 Task: Check learn how in Phone calendar.
Action: Mouse moved to (669, 84)
Screenshot: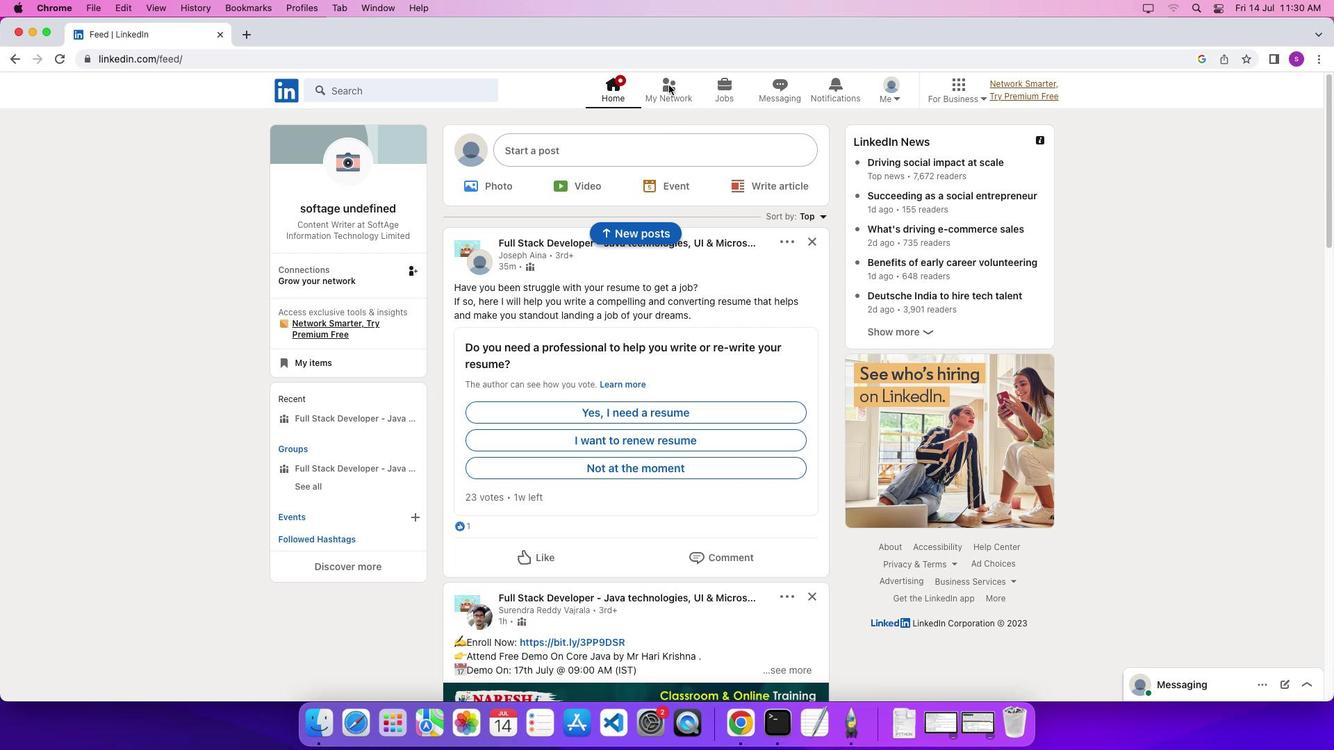 
Action: Mouse pressed left at (669, 84)
Screenshot: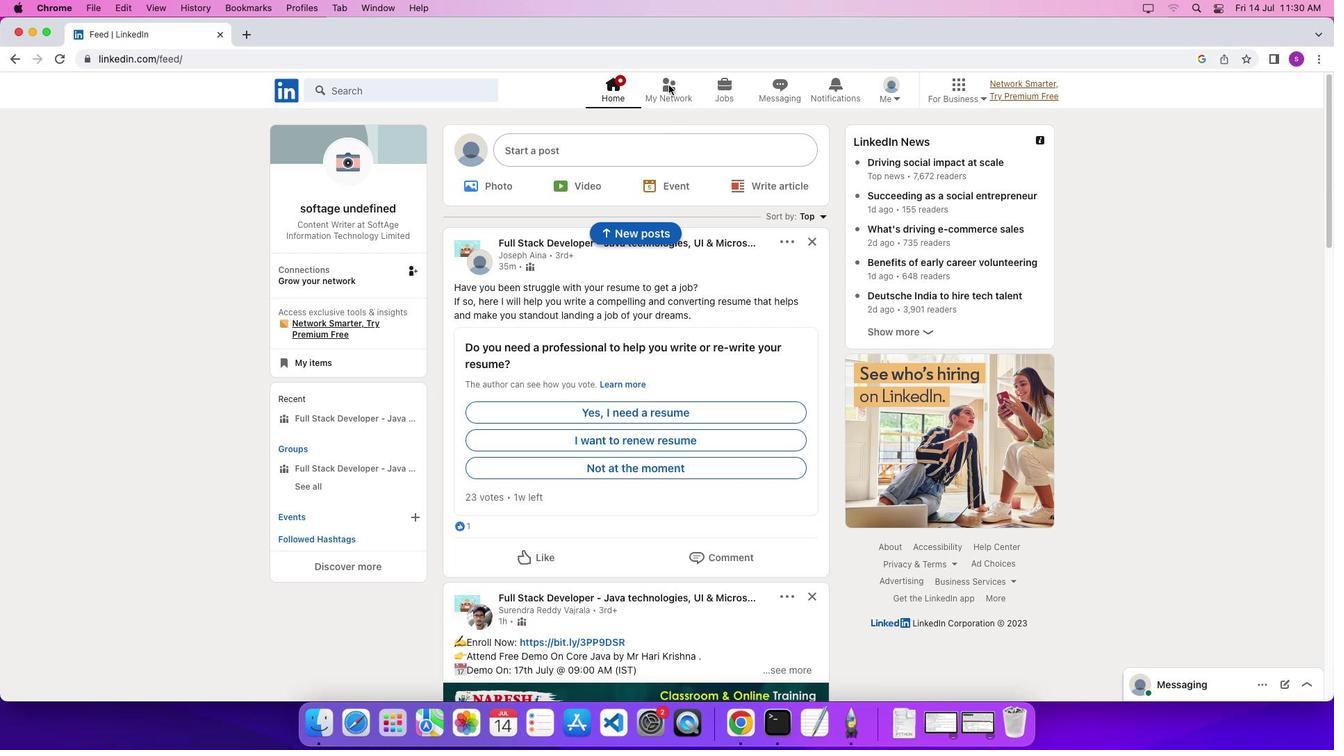 
Action: Mouse pressed left at (669, 84)
Screenshot: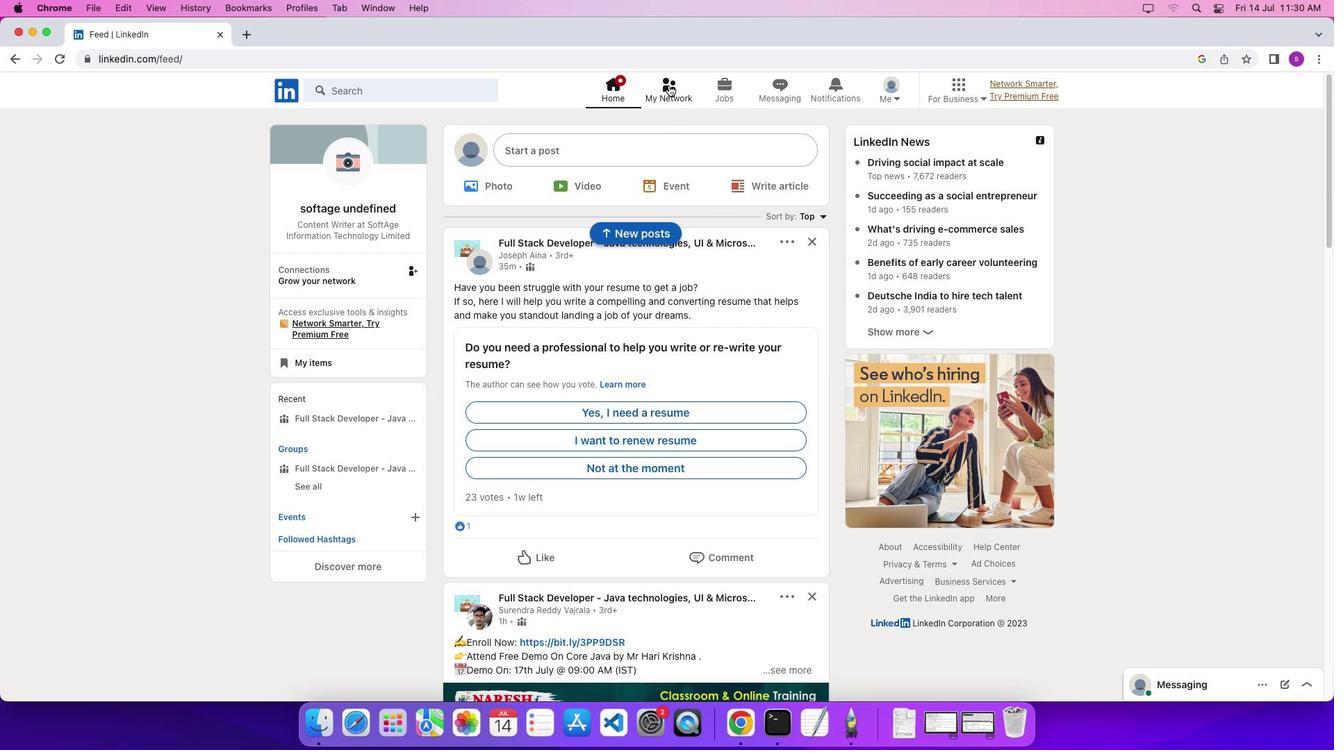 
Action: Mouse moved to (344, 188)
Screenshot: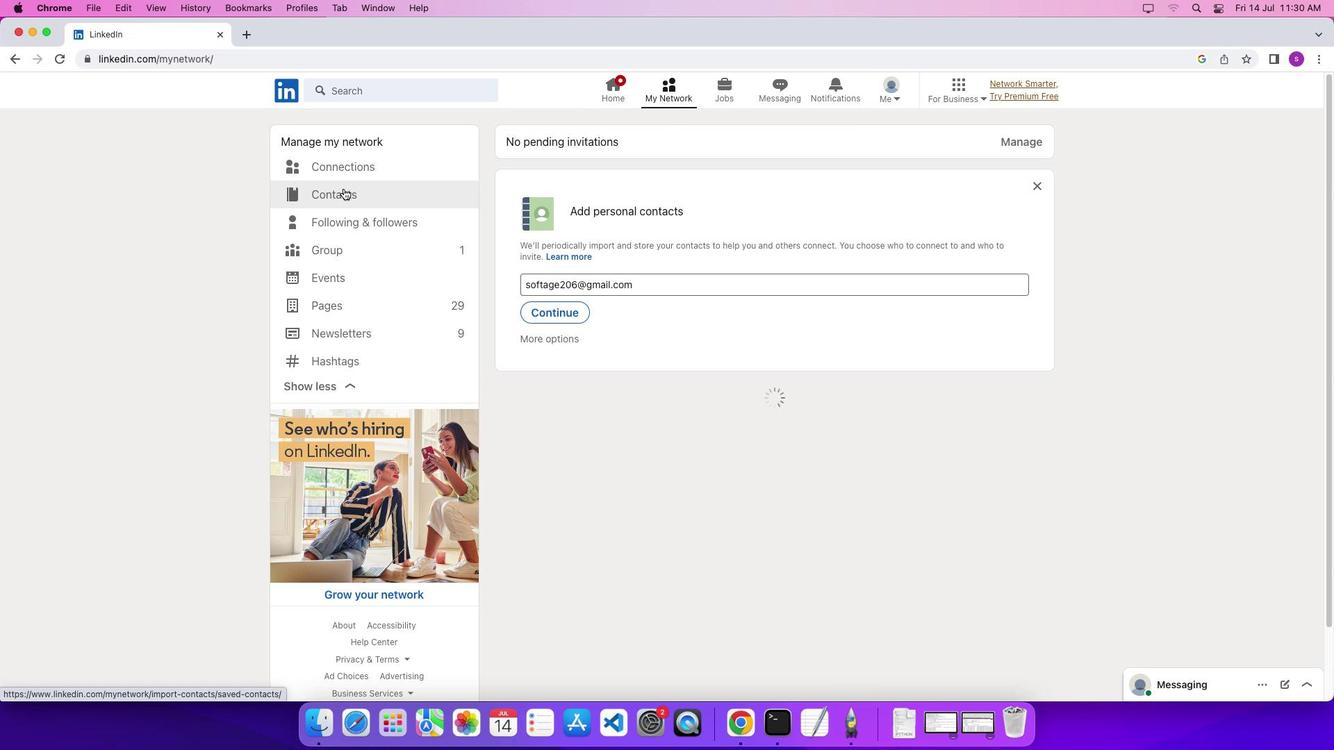 
Action: Mouse pressed left at (344, 188)
Screenshot: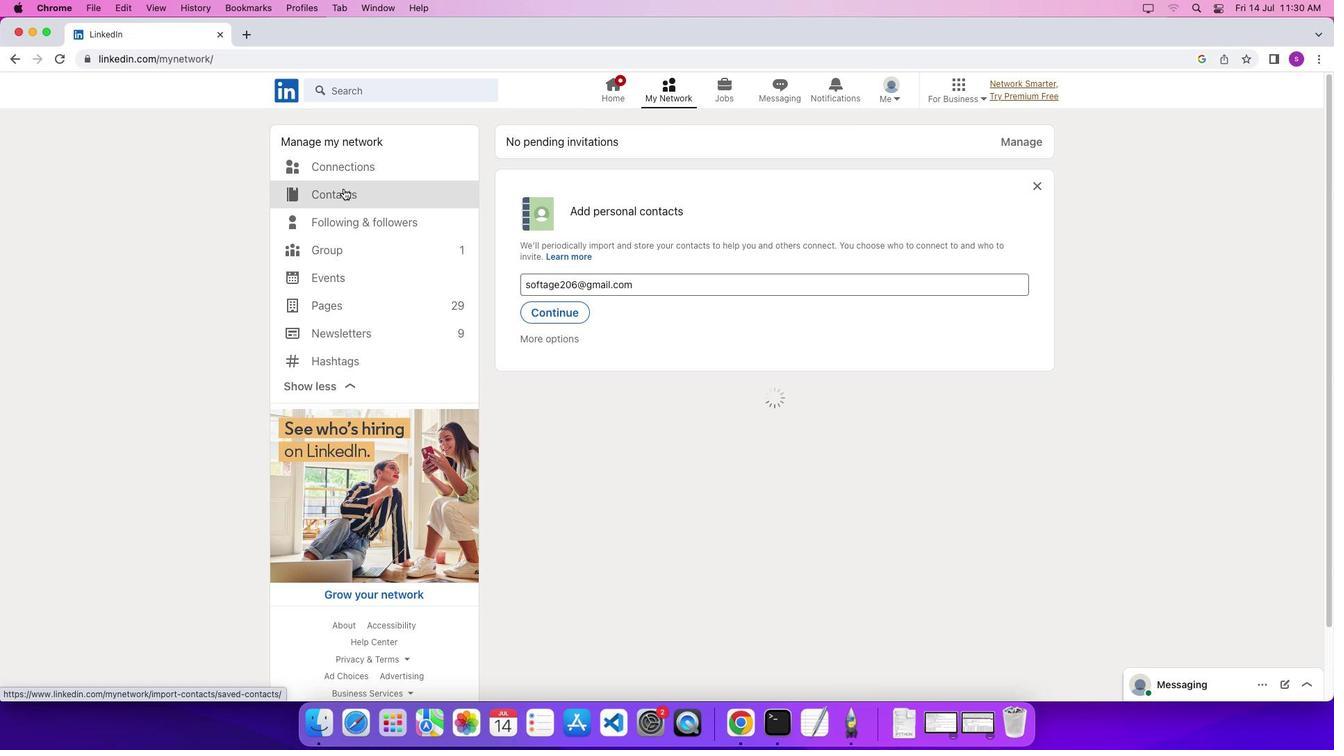 
Action: Mouse moved to (351, 193)
Screenshot: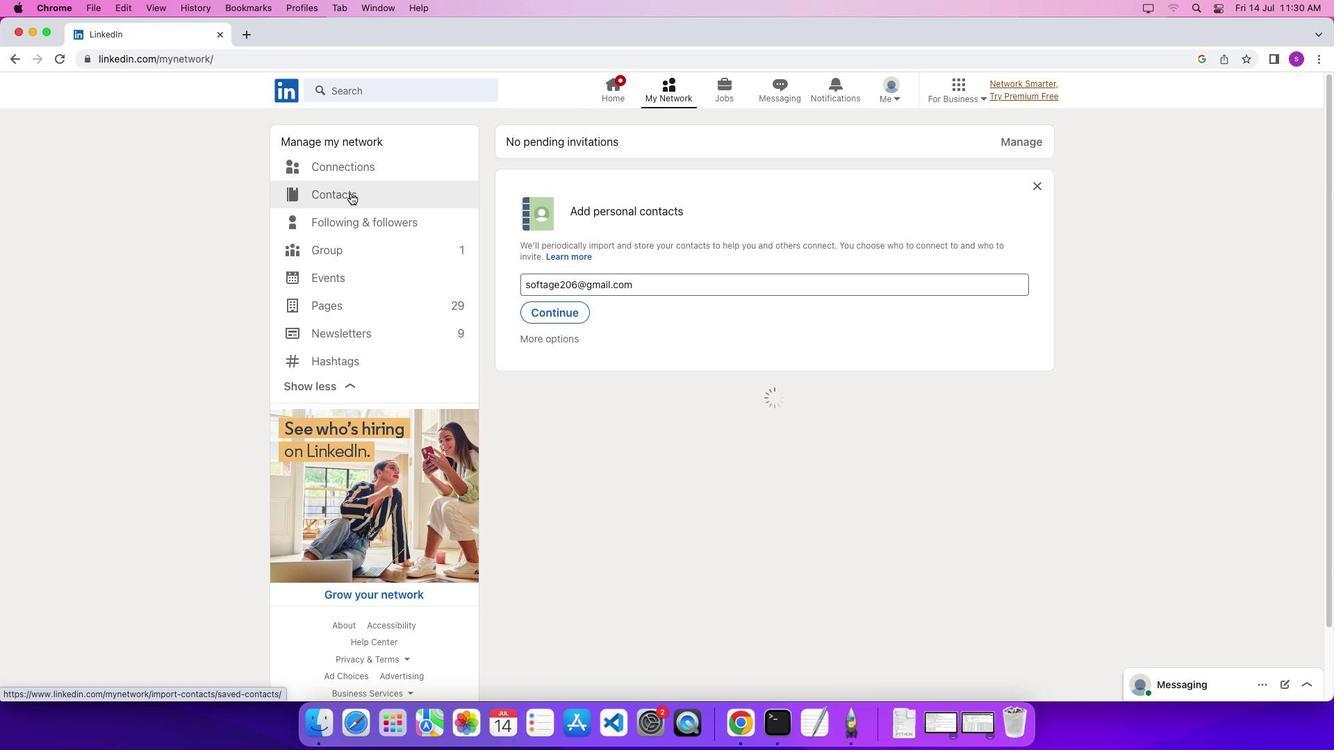 
Action: Mouse pressed left at (351, 193)
Screenshot: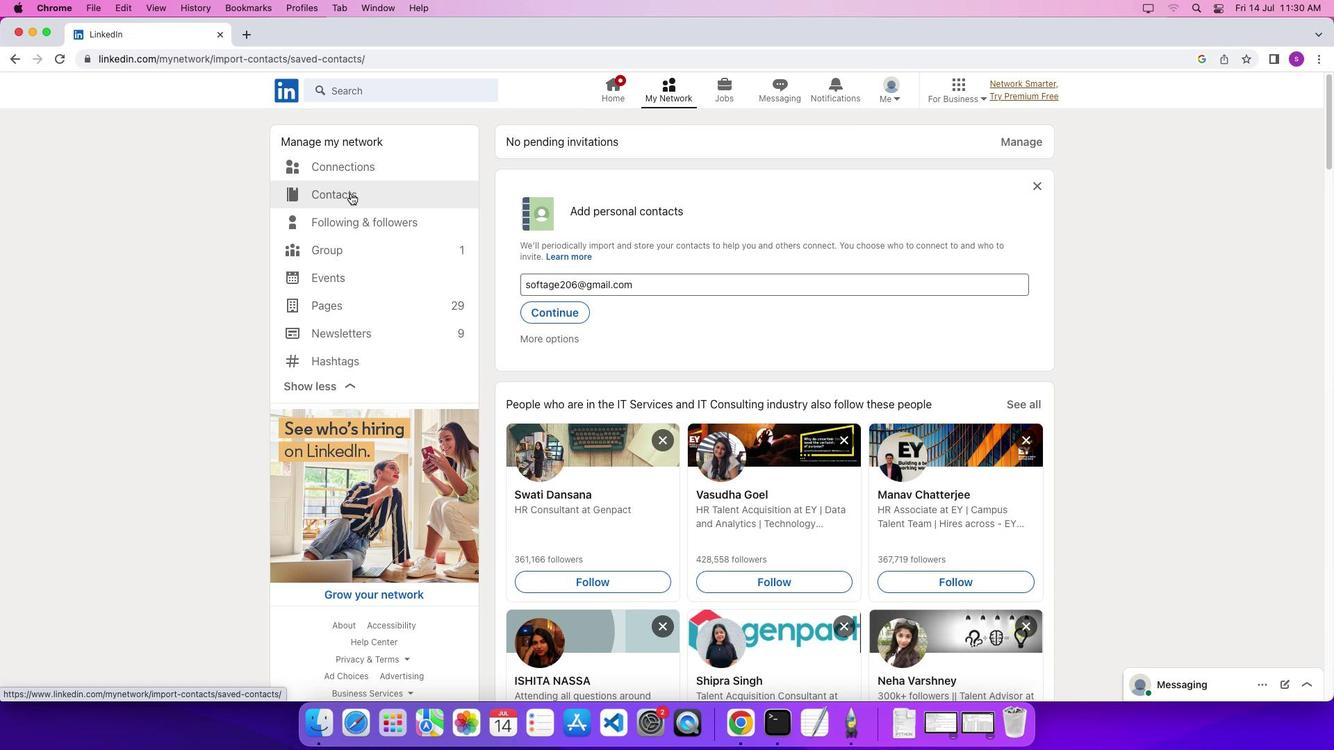 
Action: Mouse moved to (956, 265)
Screenshot: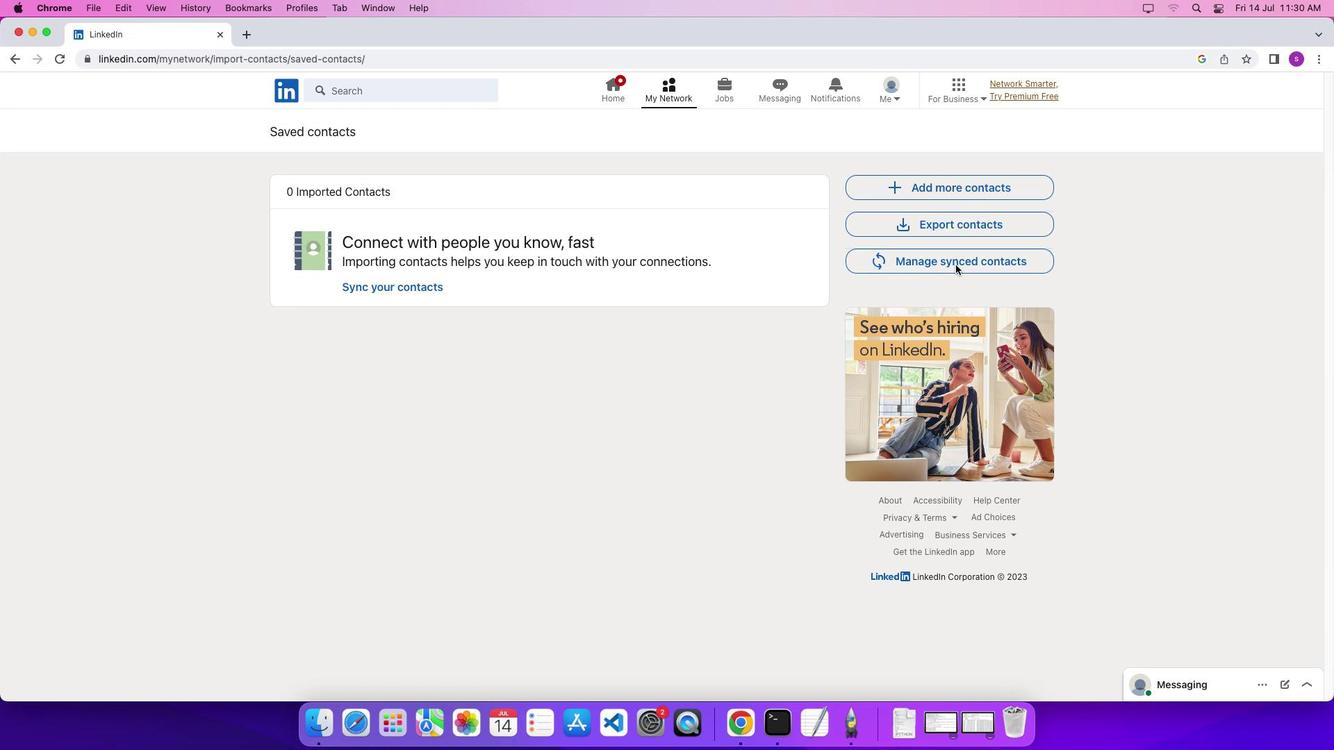 
Action: Mouse pressed left at (956, 265)
Screenshot: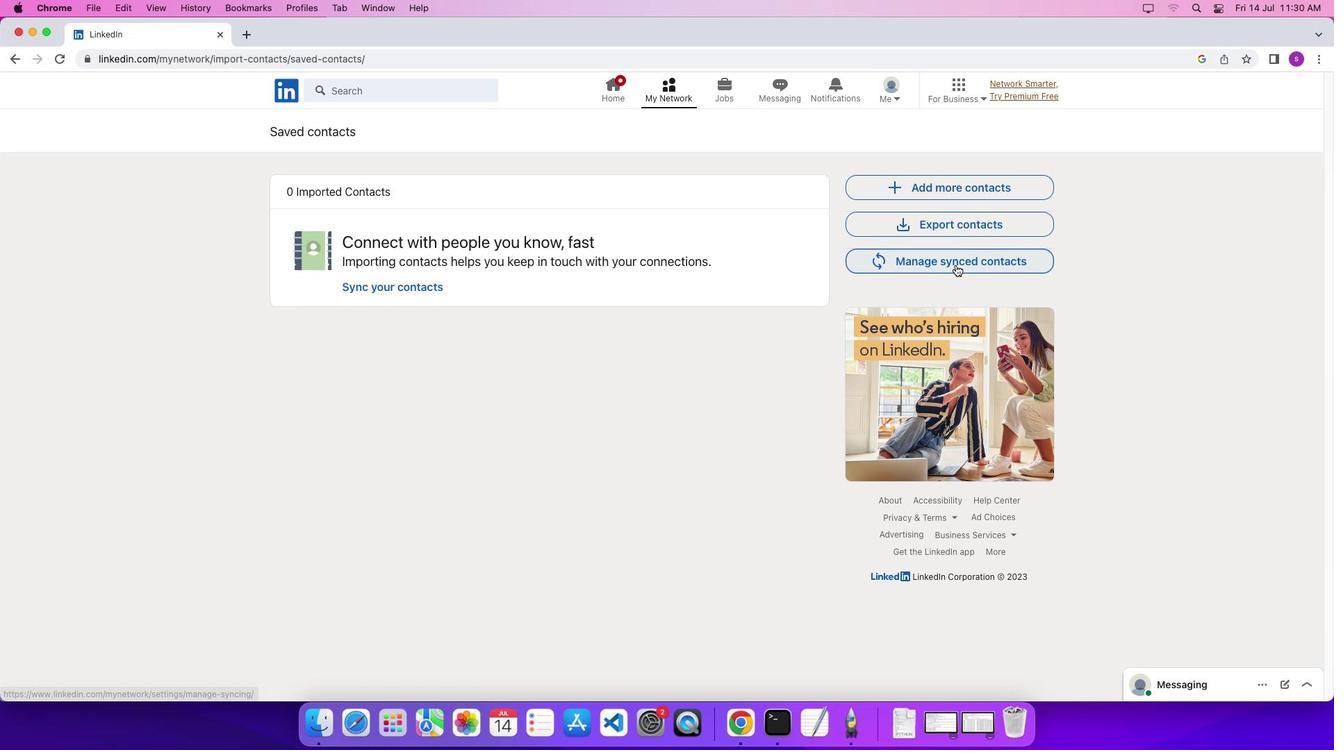 
Action: Mouse moved to (788, 590)
Screenshot: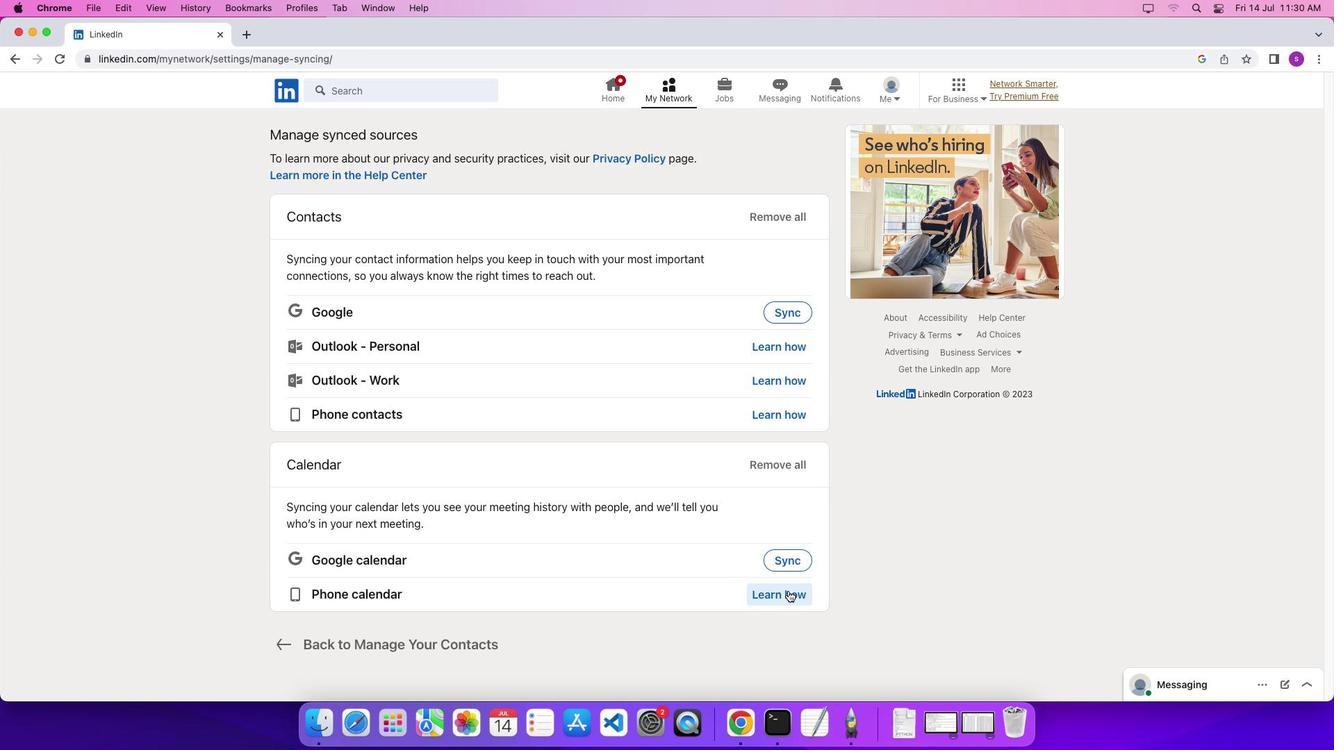 
Action: Mouse pressed left at (788, 590)
Screenshot: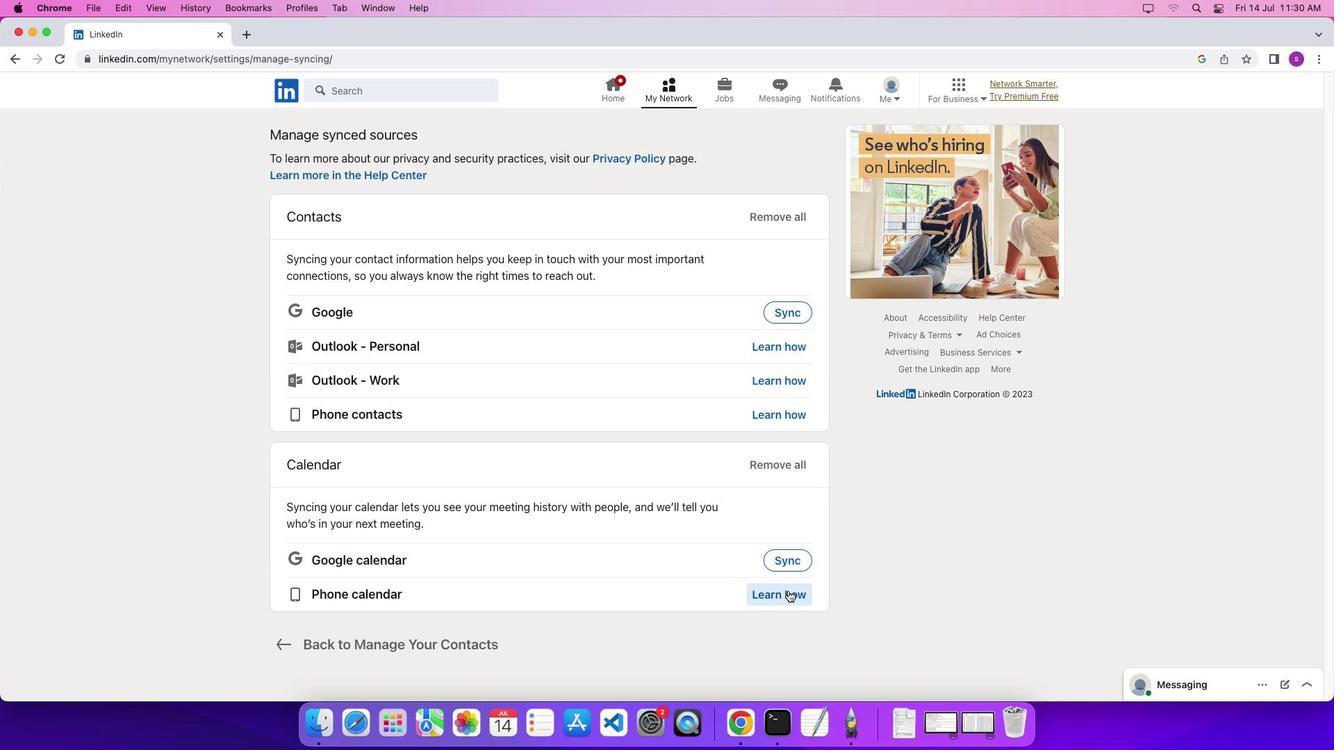 
Action: Mouse moved to (870, 599)
Screenshot: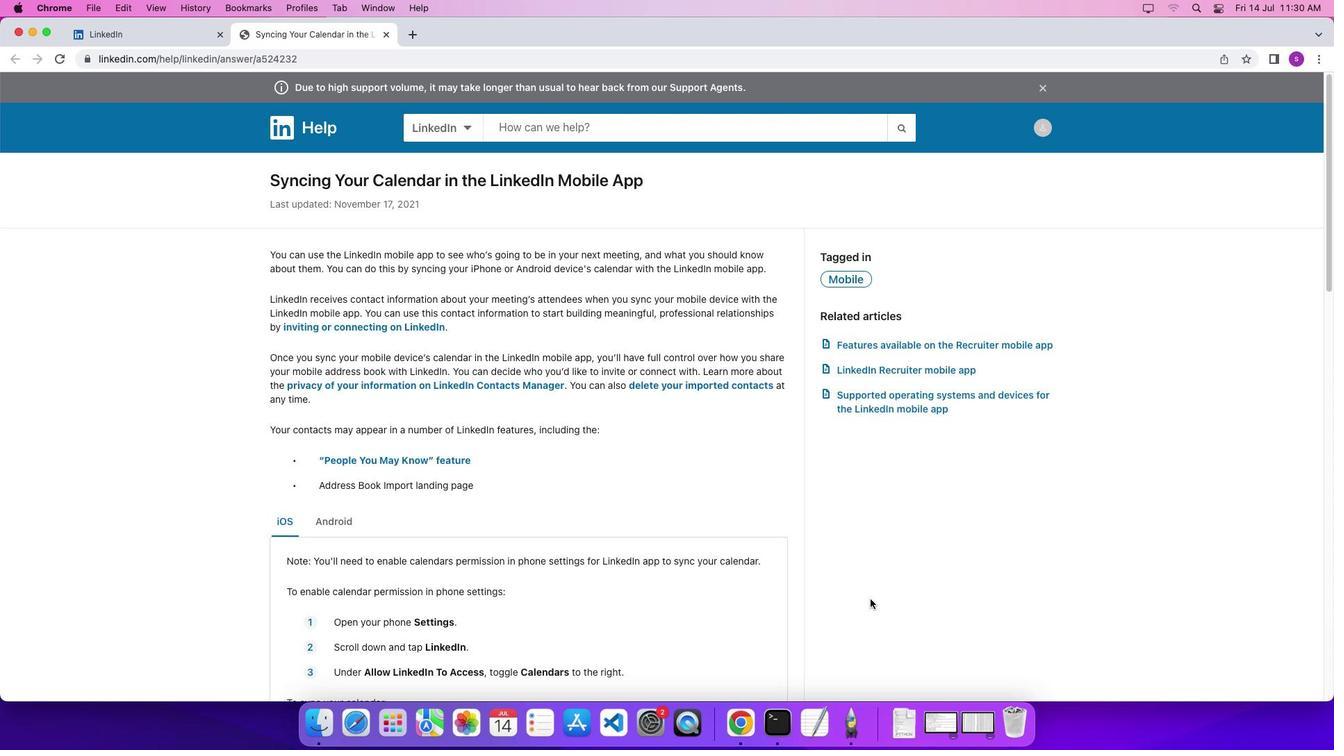 
Action: Mouse scrolled (870, 599) with delta (0, 0)
Screenshot: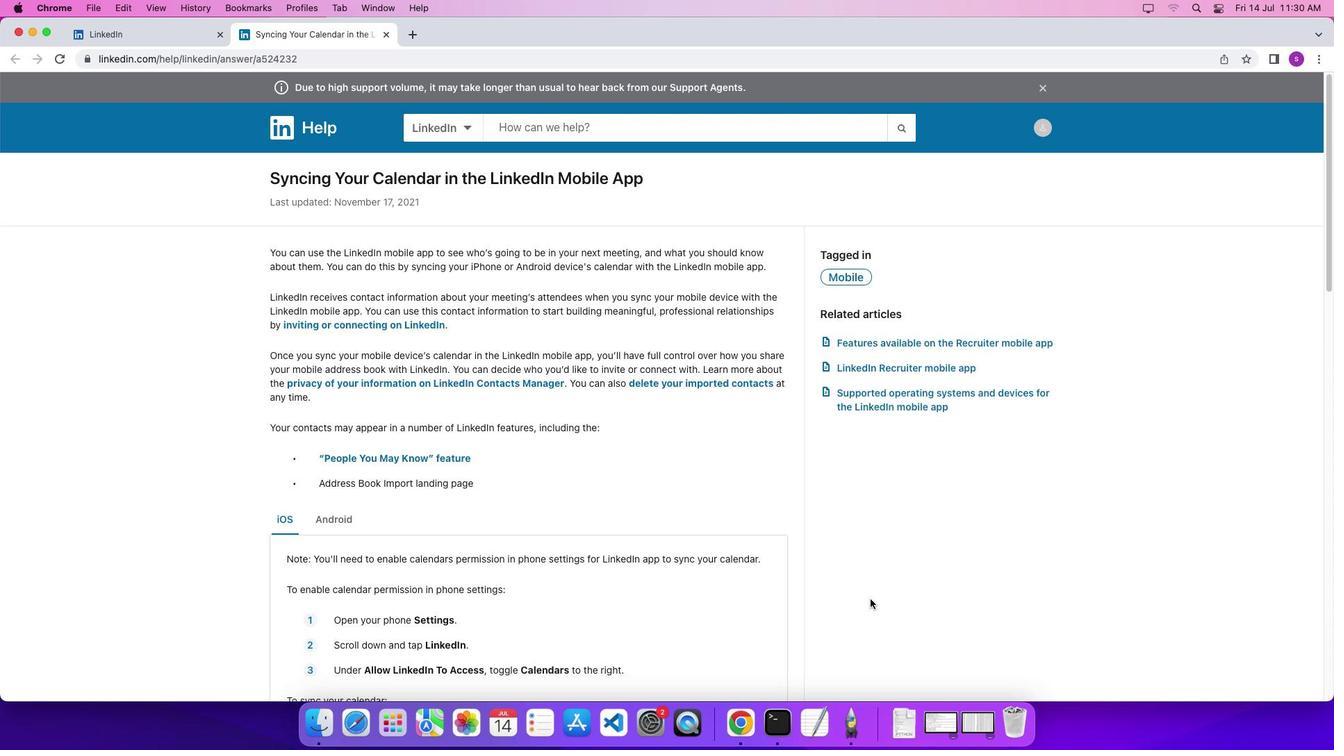 
Action: Mouse scrolled (870, 599) with delta (0, 0)
Screenshot: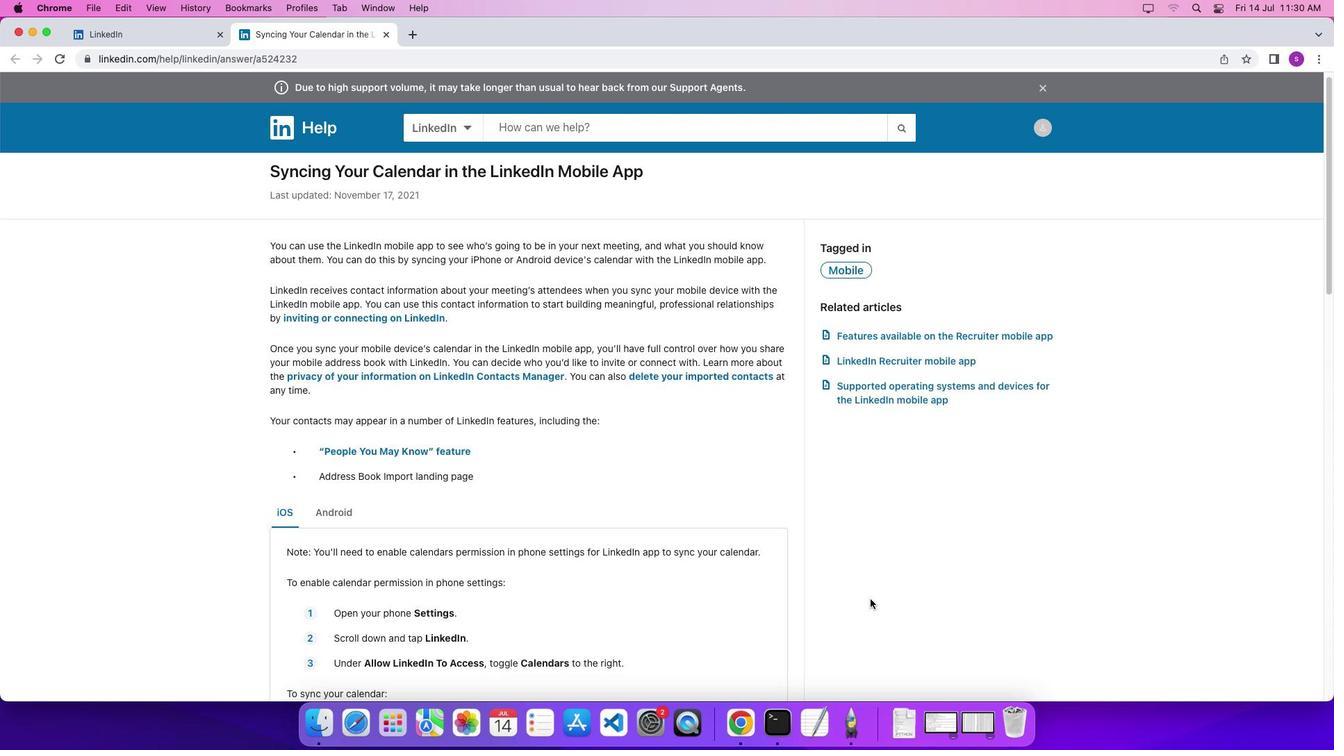 
Action: Mouse scrolled (870, 599) with delta (0, -2)
Screenshot: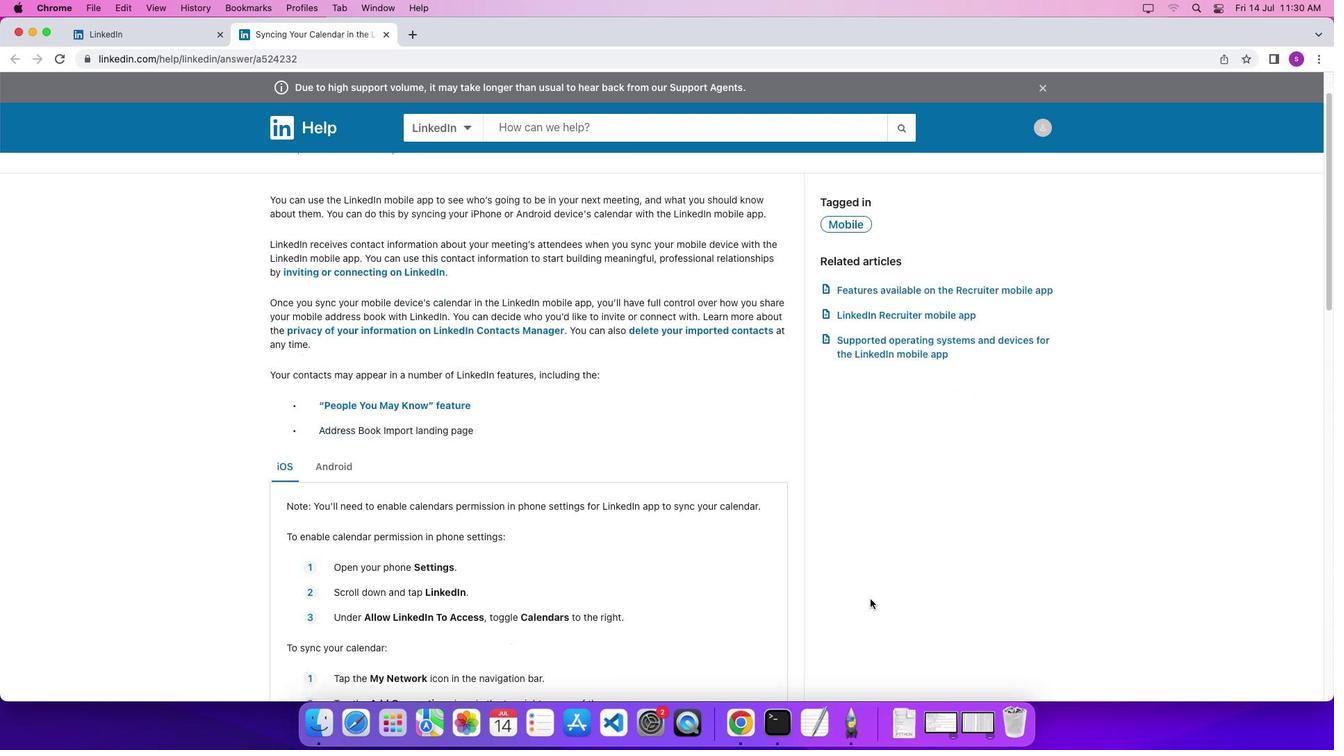 
Action: Mouse scrolled (870, 599) with delta (0, 0)
Screenshot: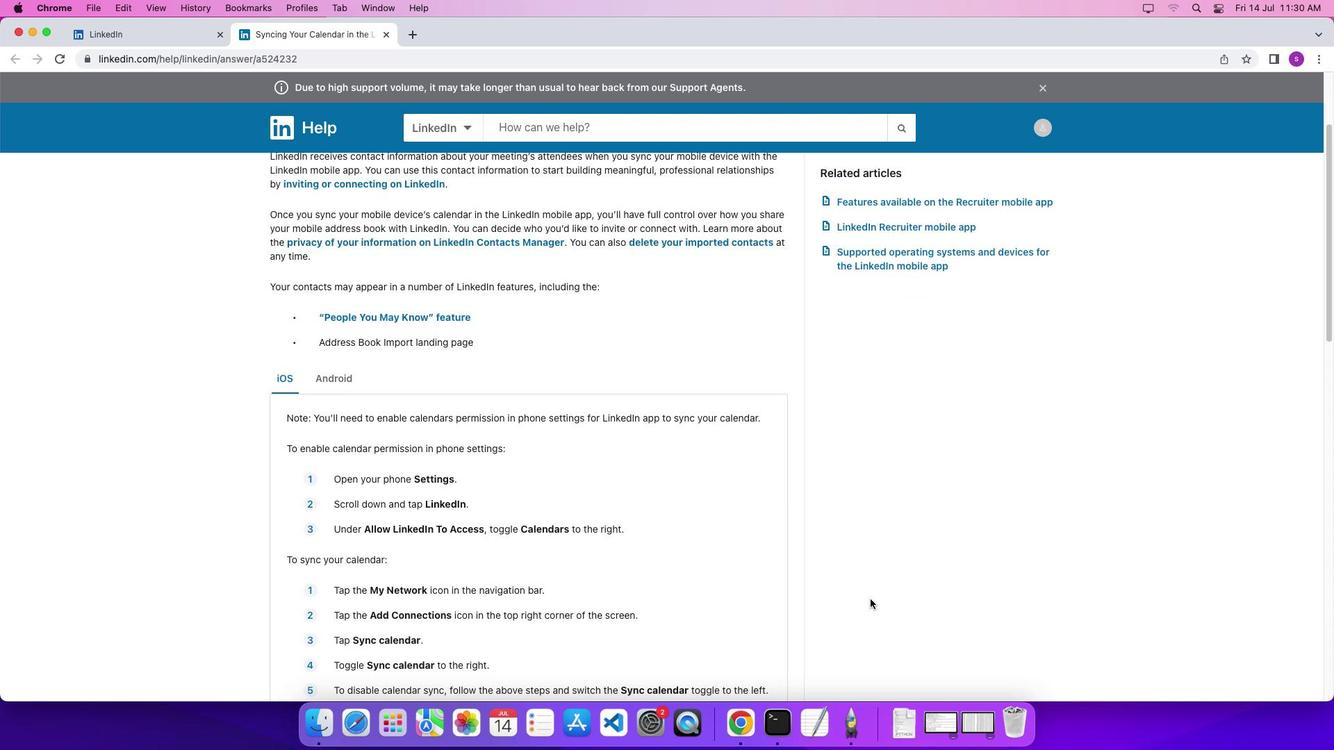 
Action: Mouse scrolled (870, 599) with delta (0, 0)
Screenshot: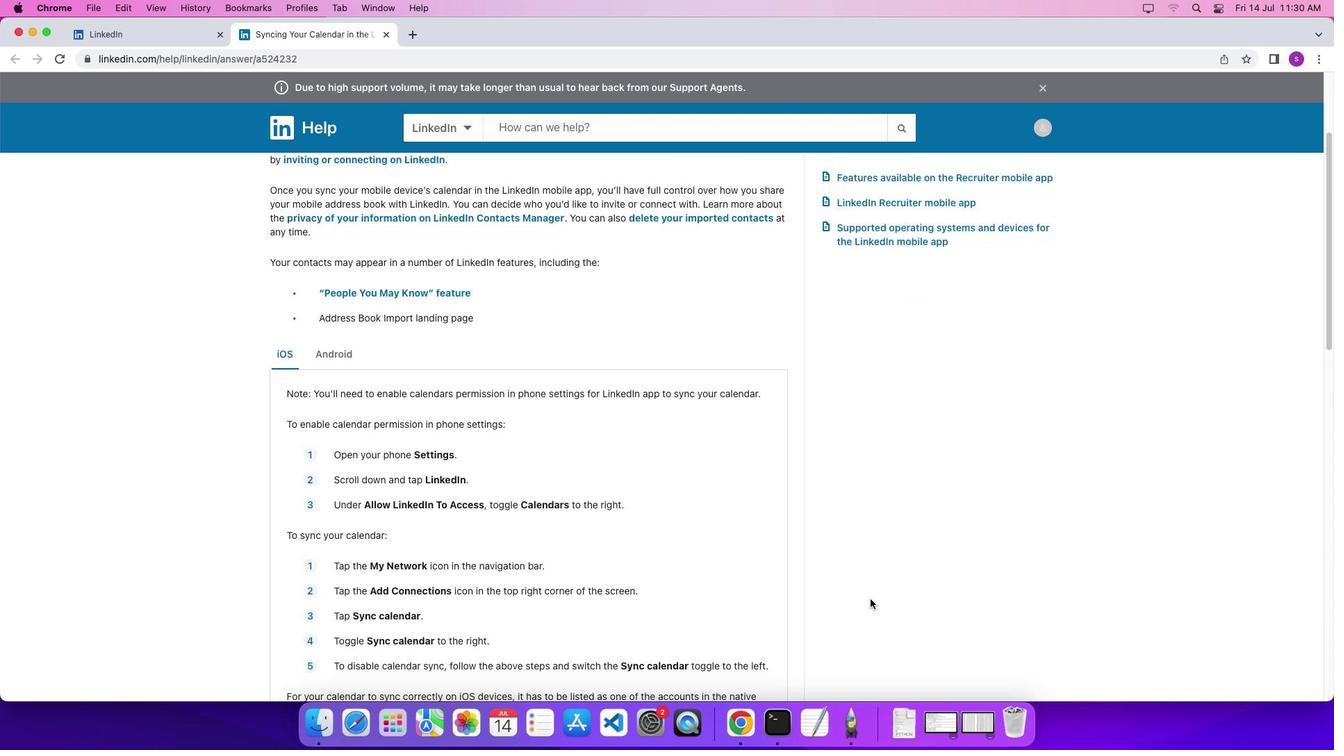 
Action: Mouse scrolled (870, 599) with delta (0, -2)
Screenshot: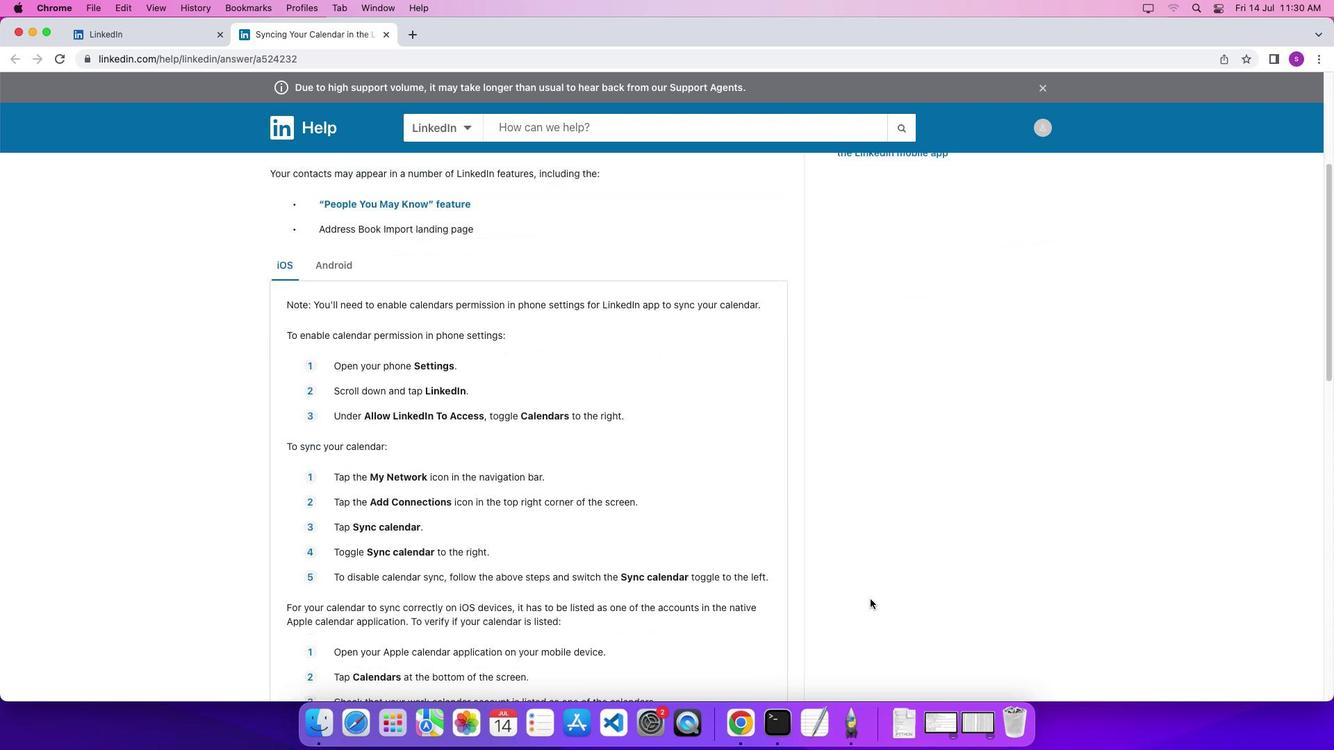 
Action: Mouse scrolled (870, 599) with delta (0, 0)
Screenshot: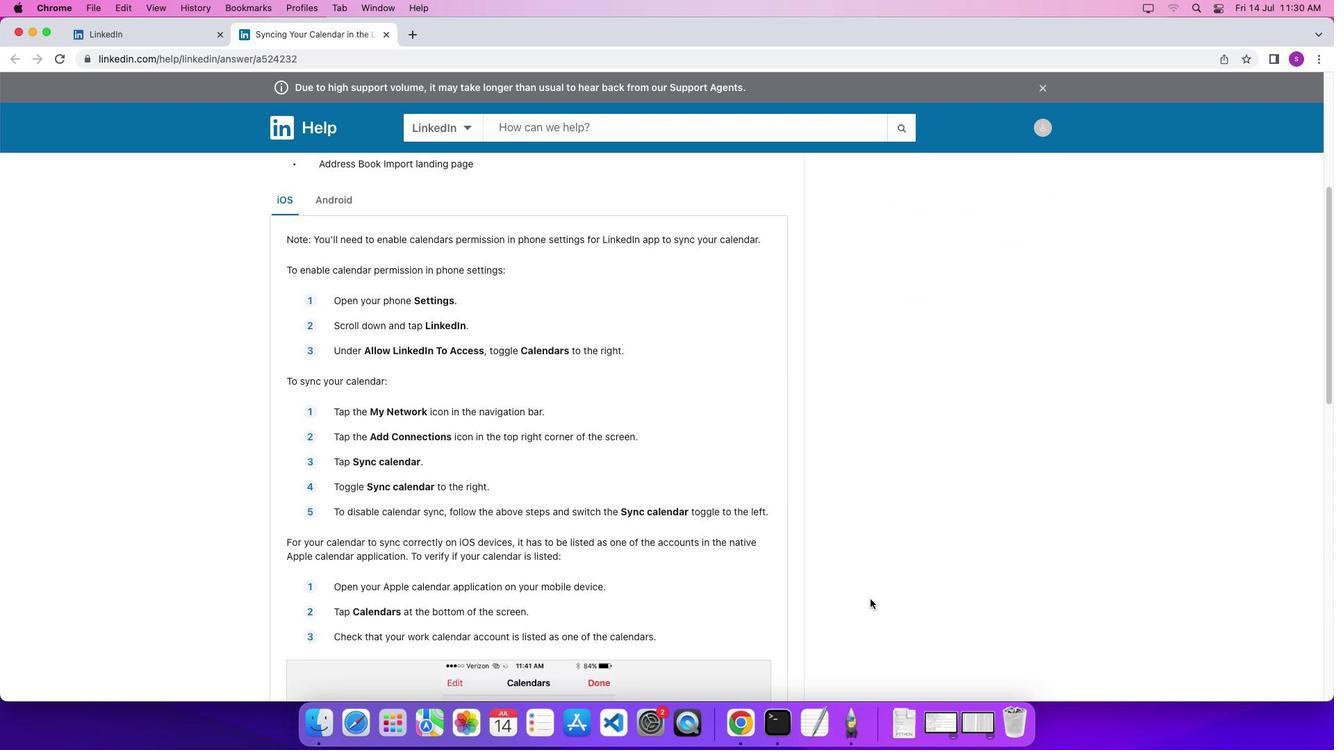
Action: Mouse scrolled (870, 599) with delta (0, 0)
Screenshot: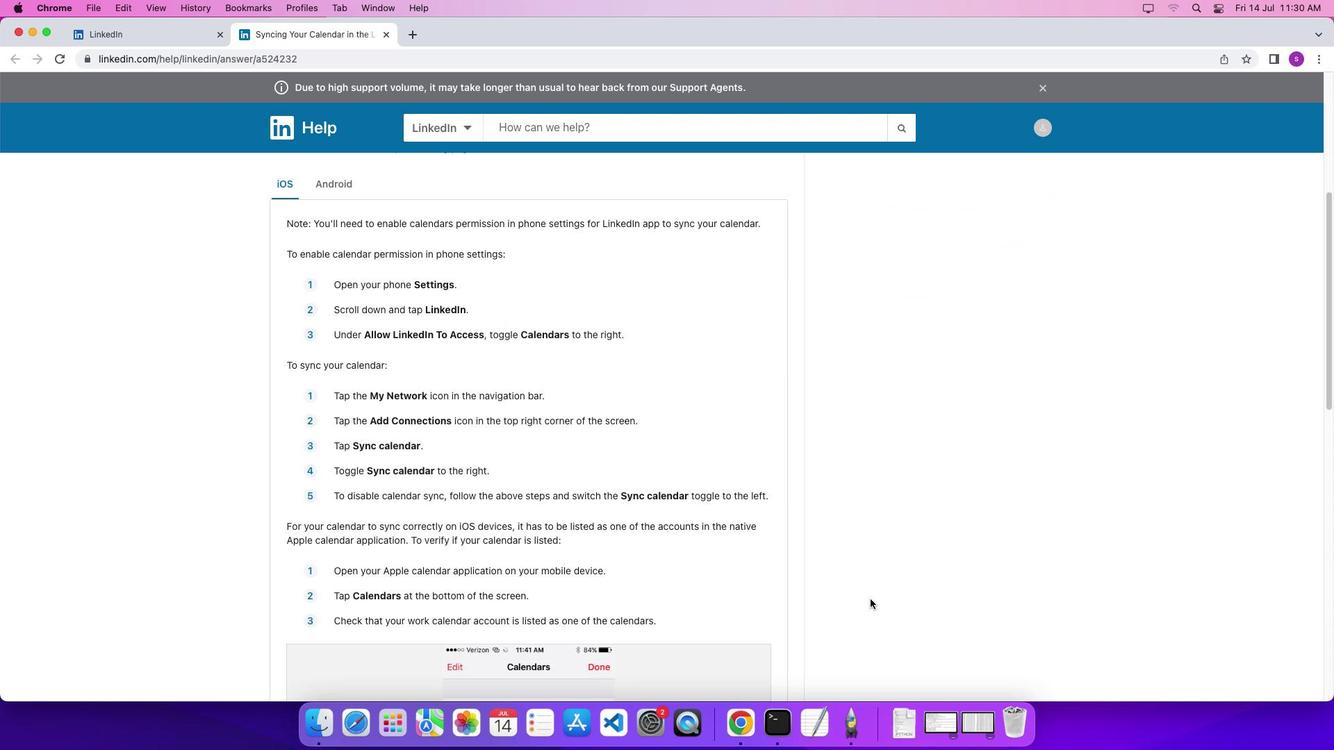 
Action: Mouse scrolled (870, 599) with delta (0, -4)
Screenshot: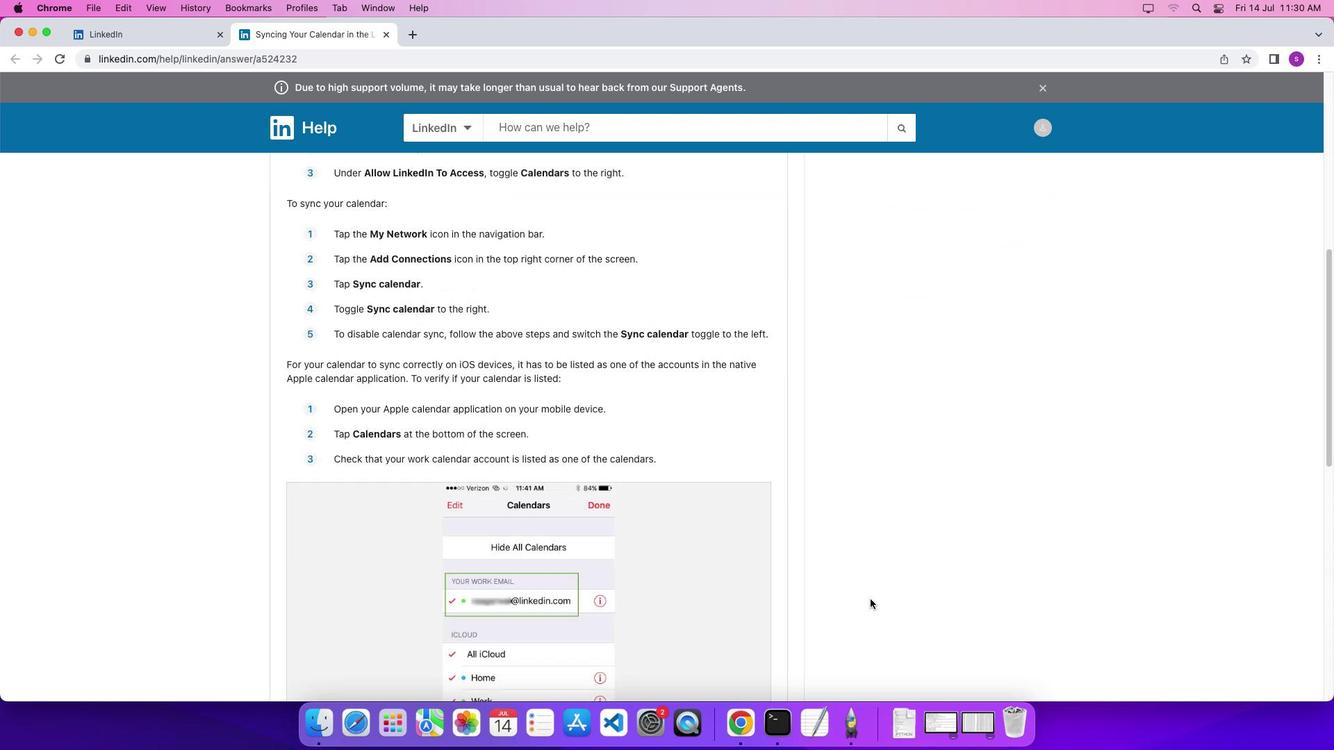 
Action: Mouse scrolled (870, 599) with delta (0, 0)
Screenshot: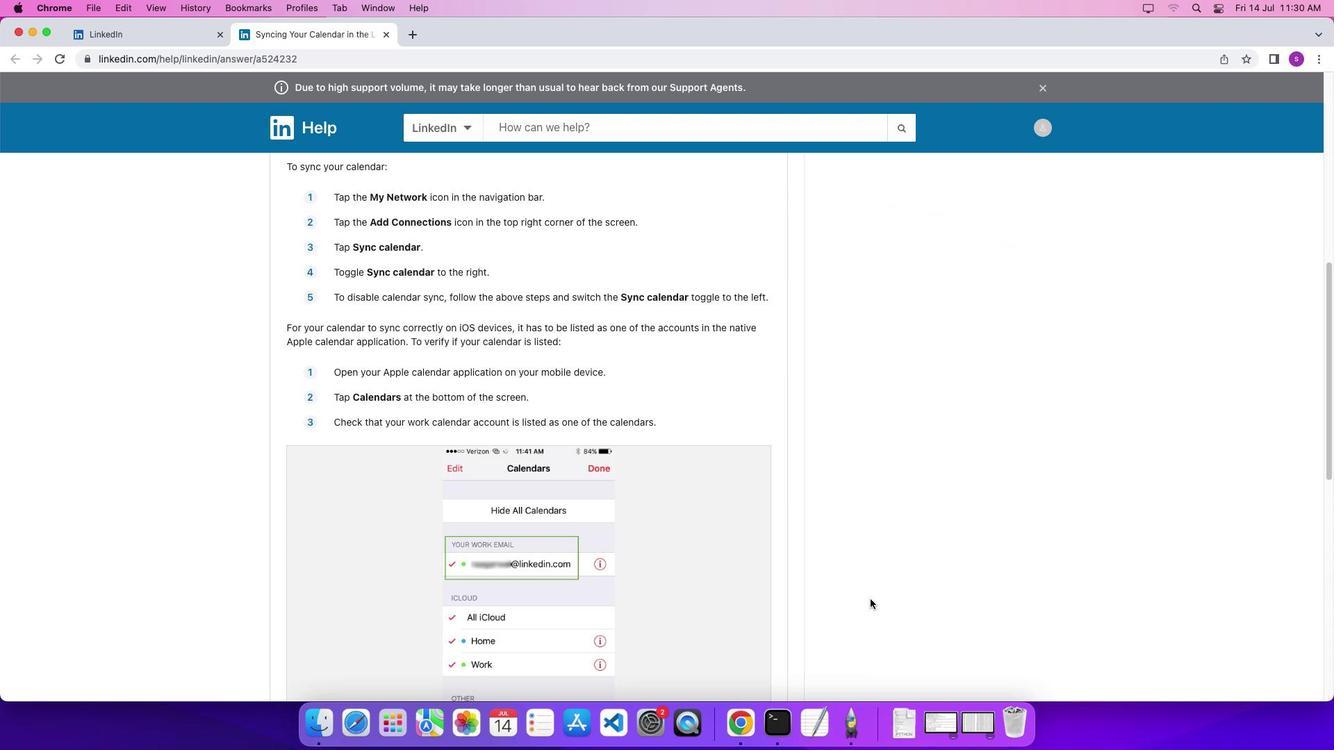 
Action: Mouse scrolled (870, 599) with delta (0, 0)
Screenshot: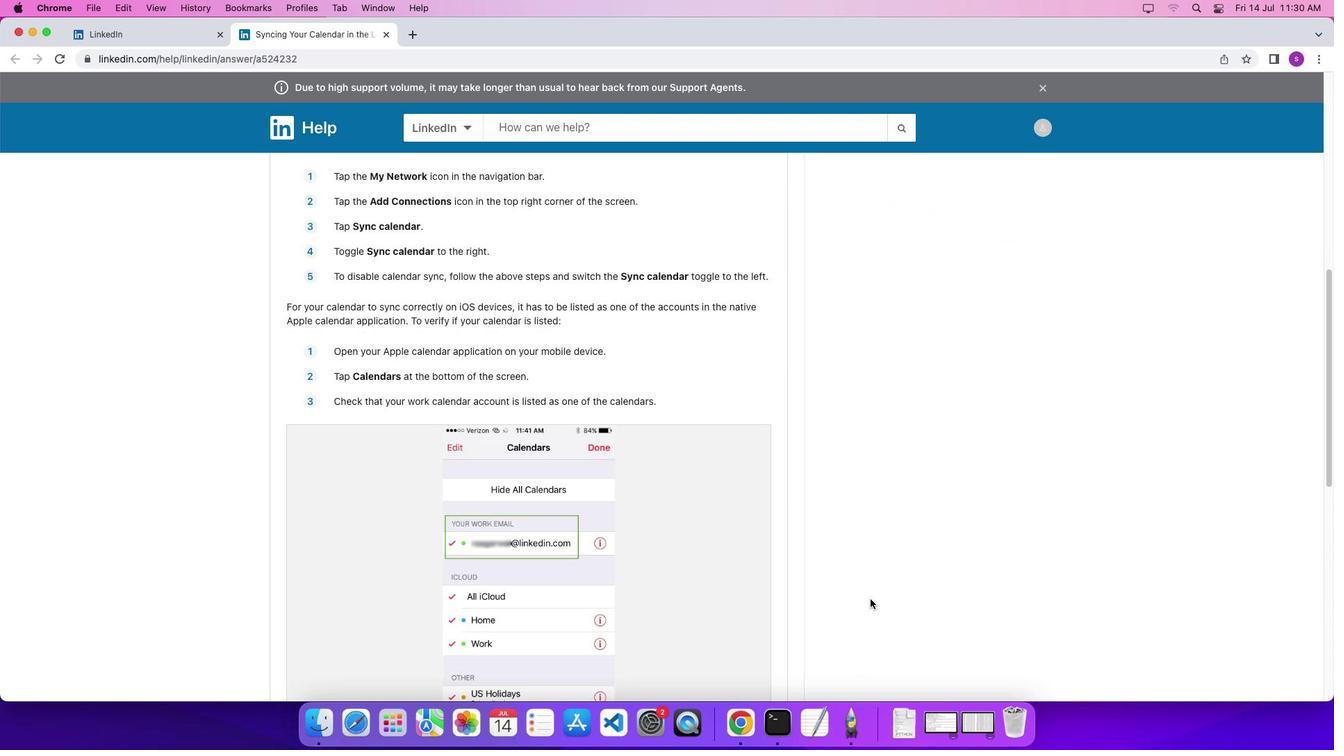 
Action: Mouse scrolled (870, 599) with delta (0, -3)
Screenshot: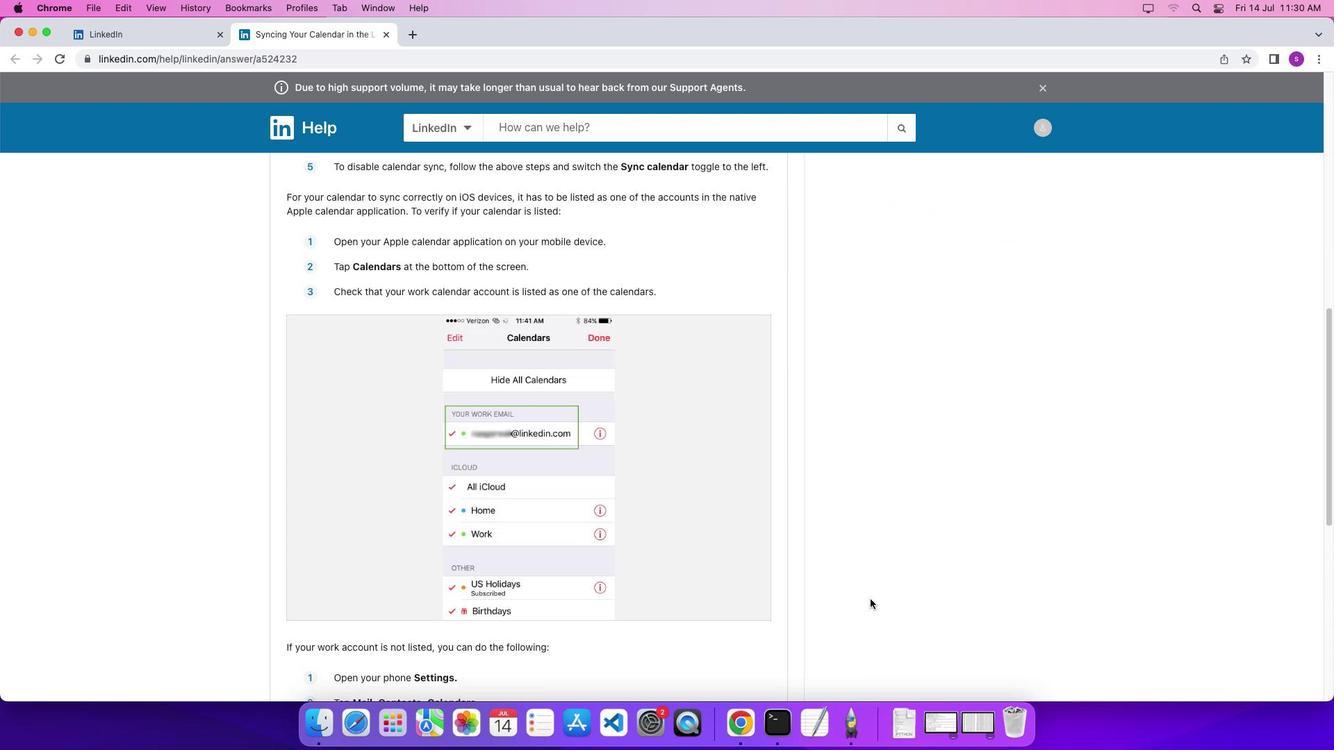 
Action: Mouse scrolled (870, 599) with delta (0, -4)
Screenshot: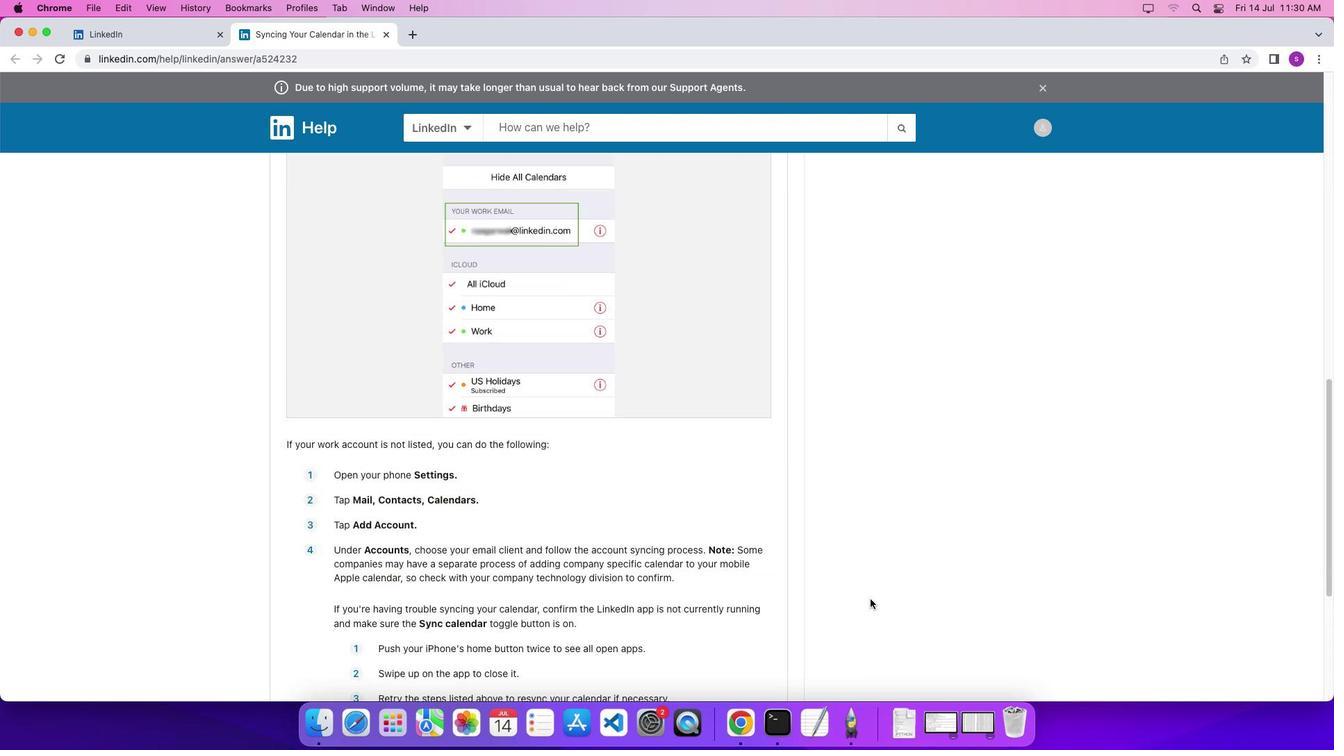 
Action: Mouse scrolled (870, 599) with delta (0, 0)
Screenshot: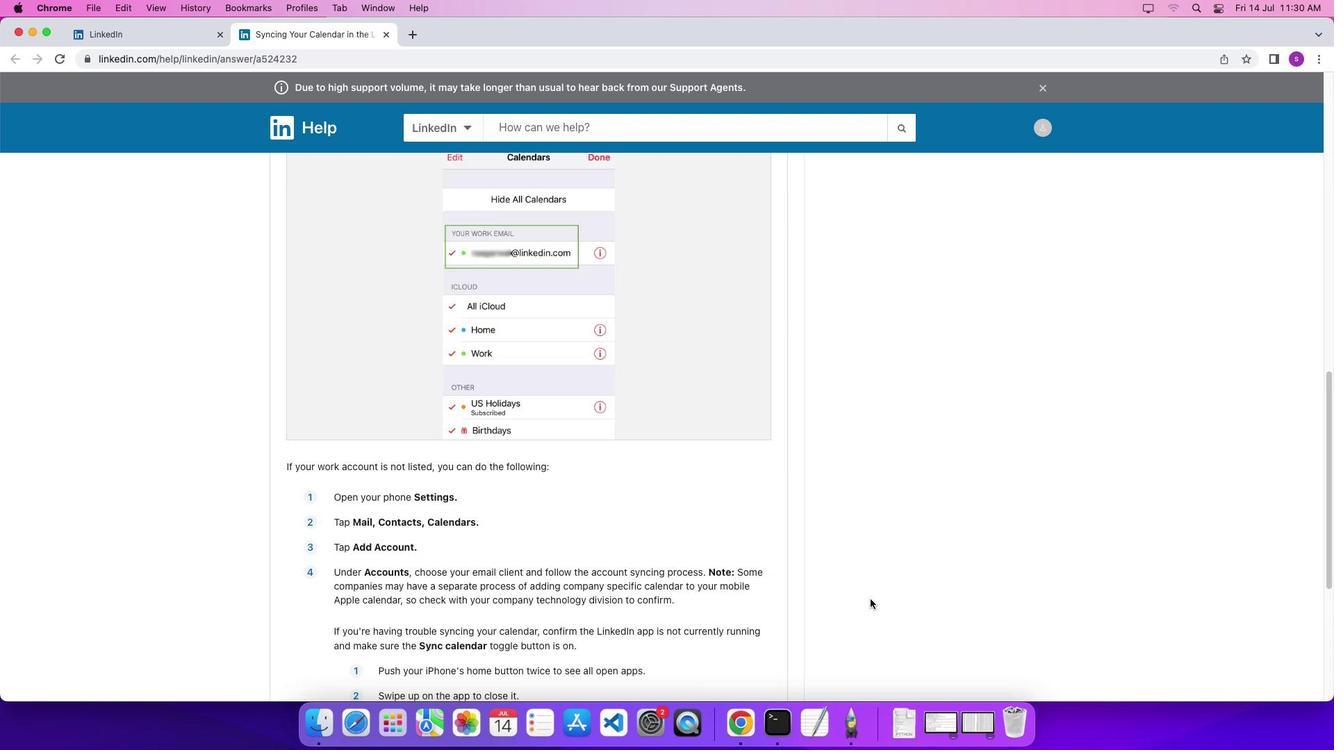 
Action: Mouse scrolled (870, 599) with delta (0, 0)
Screenshot: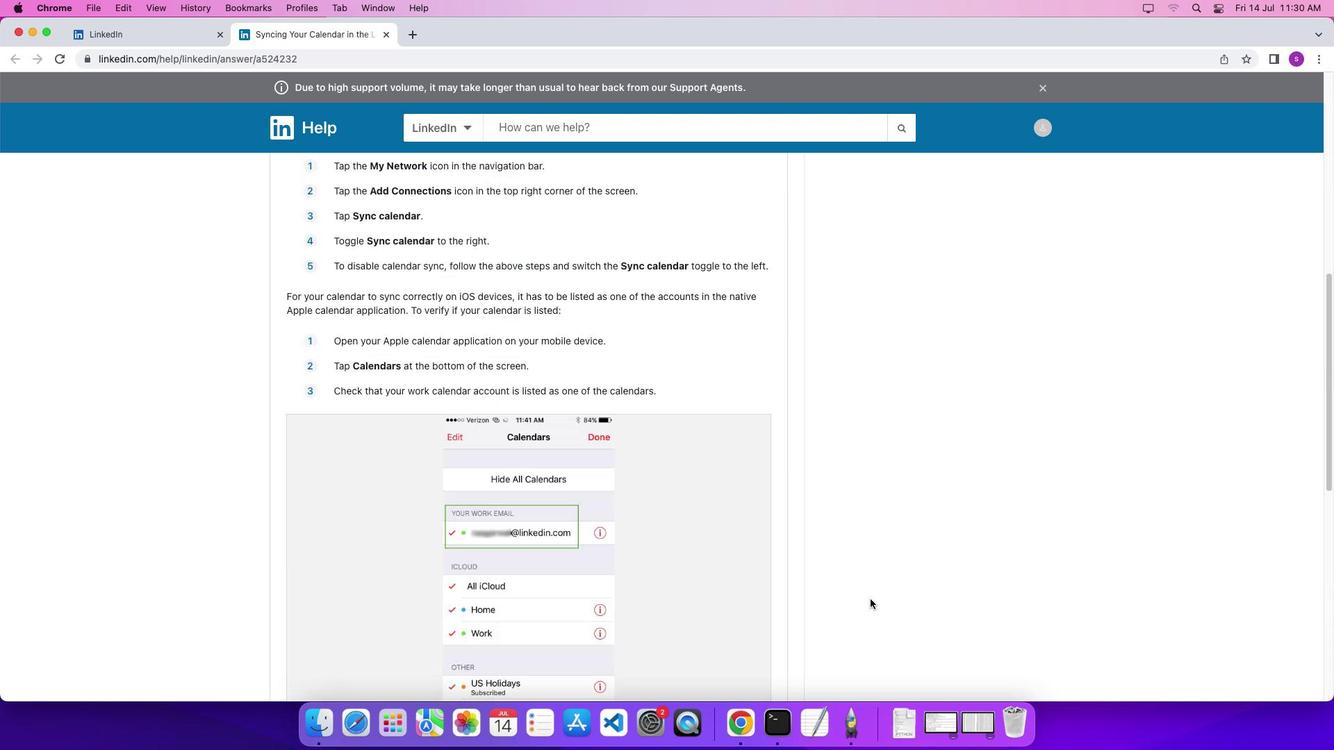 
Action: Mouse scrolled (870, 599) with delta (0, 6)
Screenshot: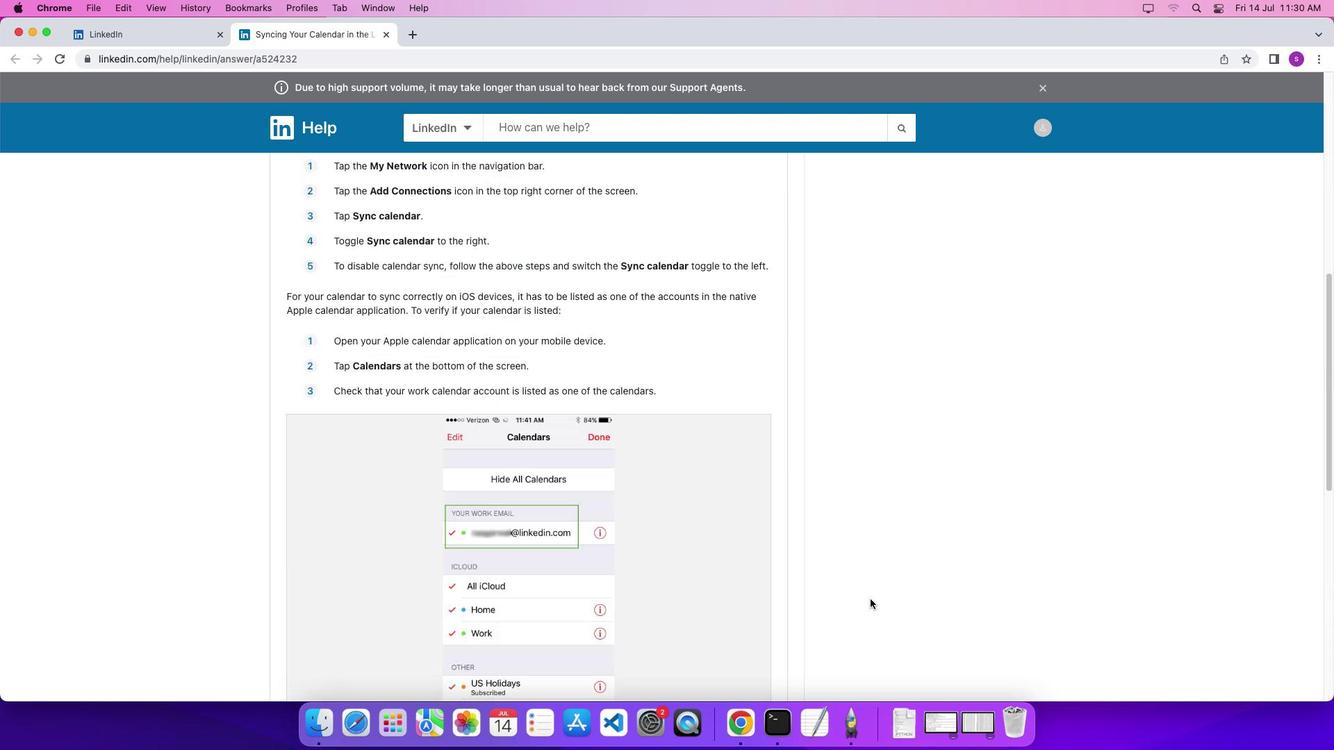 
Action: Mouse scrolled (870, 599) with delta (0, 9)
Screenshot: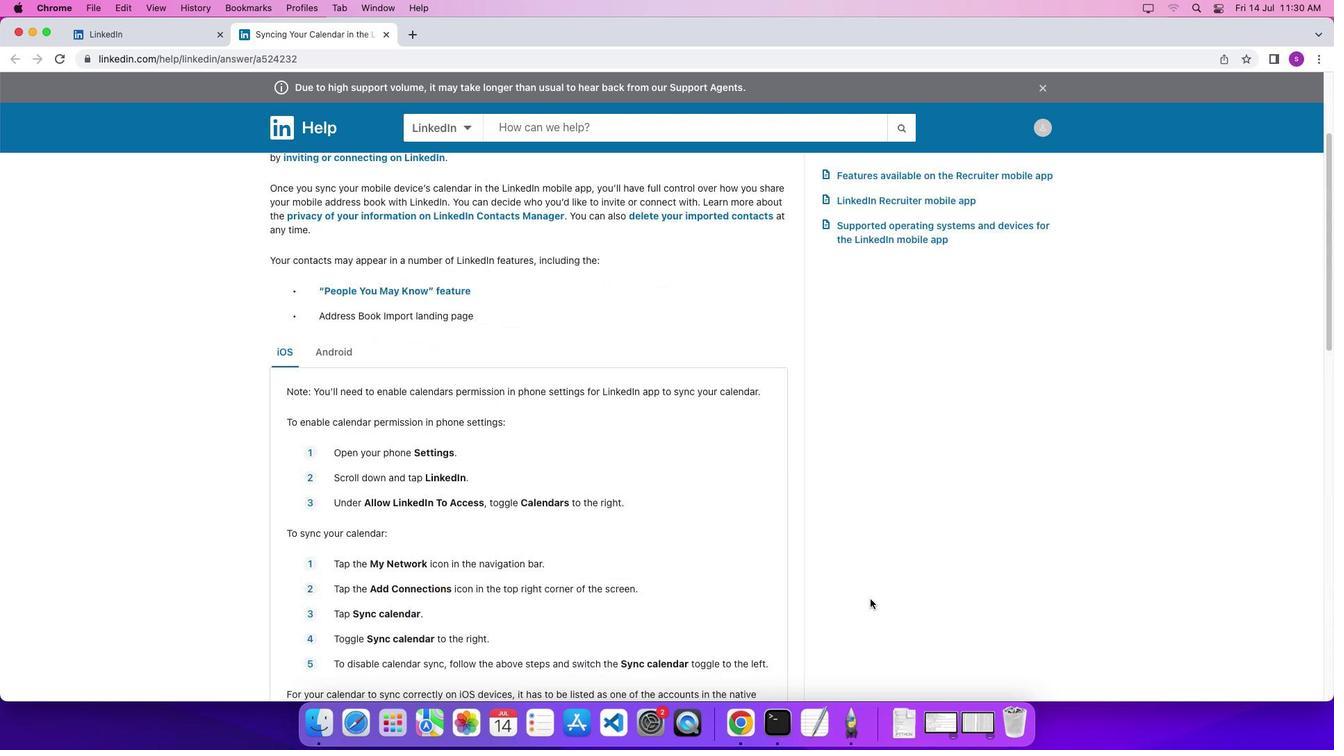 
Action: Mouse scrolled (870, 599) with delta (0, 10)
Screenshot: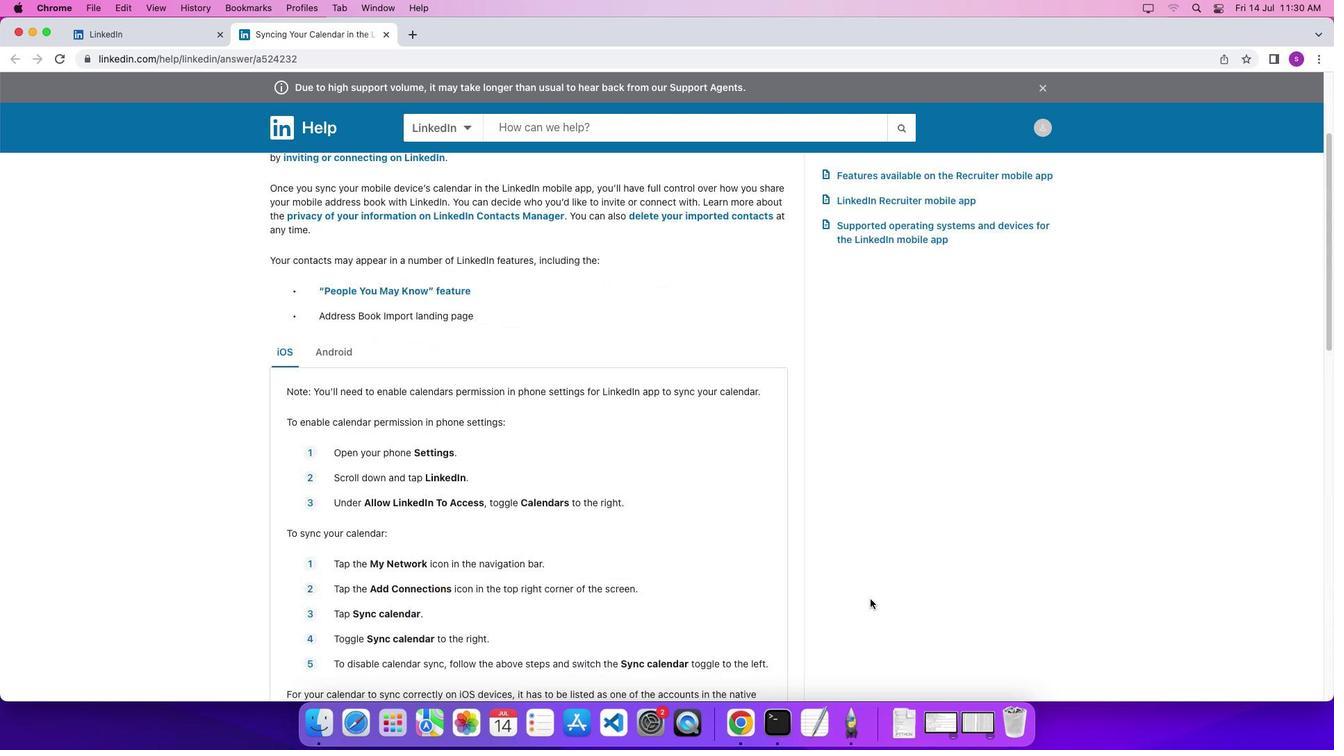 
Action: Mouse scrolled (870, 599) with delta (0, 11)
Screenshot: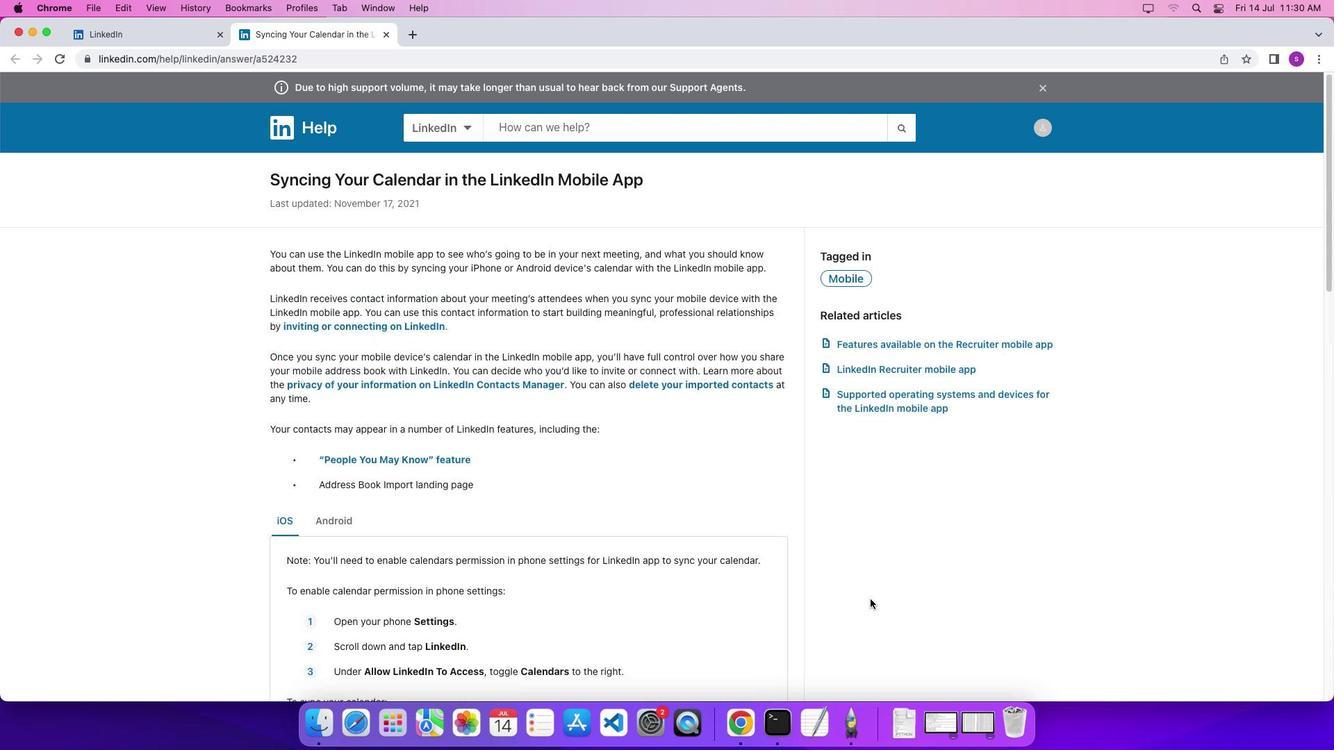 
